 Task: Invite Team Member Softage.1@softage.net to Workspace Creative Direction. Invite Team Member Softage.2@softage.net to Workspace Creative Direction. Invite Team Member Softage.3@softage.net to Workspace Creative Direction. Invite Team Member Softage.4@softage.net to Workspace Creative Direction
Action: Mouse moved to (833, 114)
Screenshot: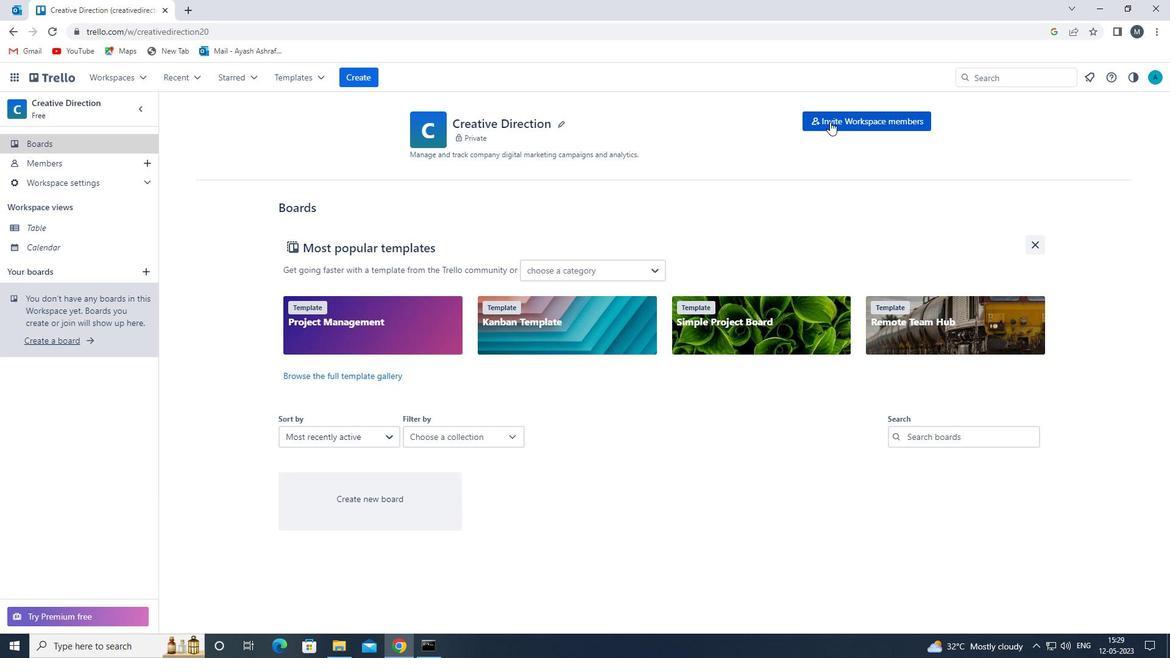 
Action: Mouse pressed left at (833, 114)
Screenshot: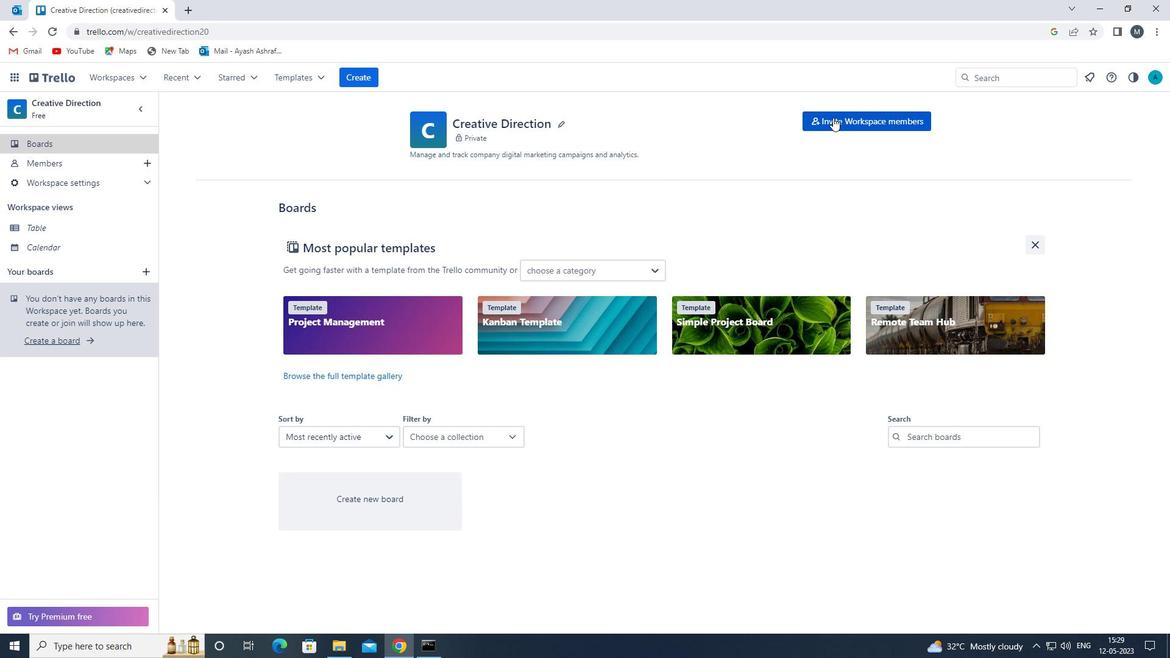 
Action: Mouse moved to (518, 344)
Screenshot: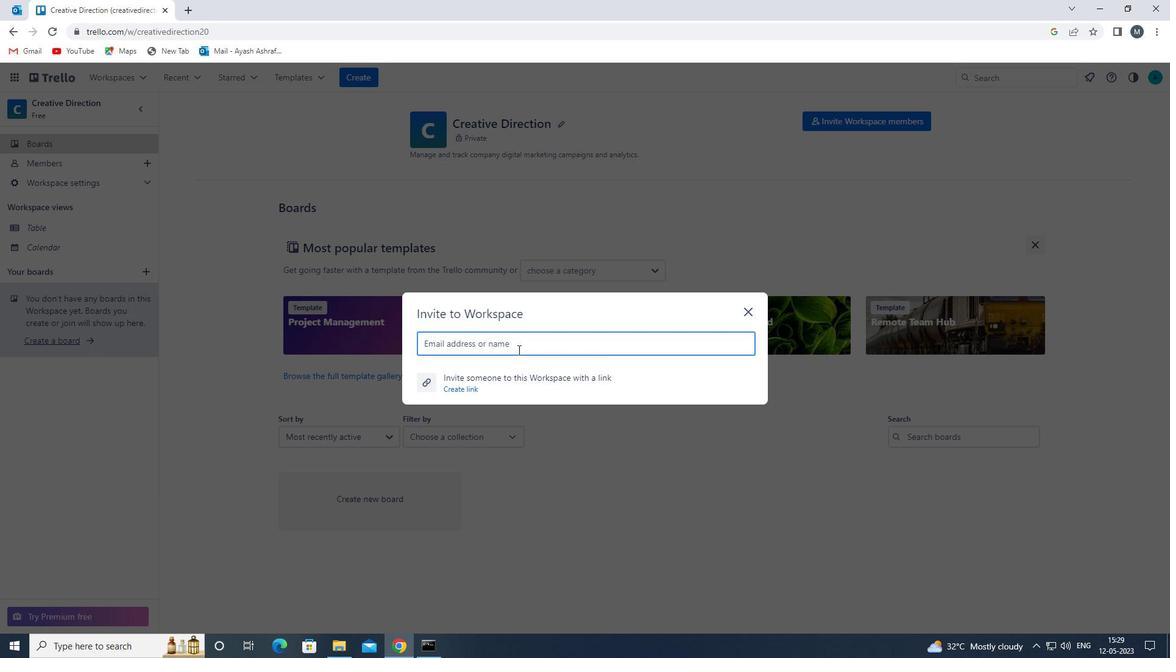 
Action: Mouse pressed left at (518, 344)
Screenshot: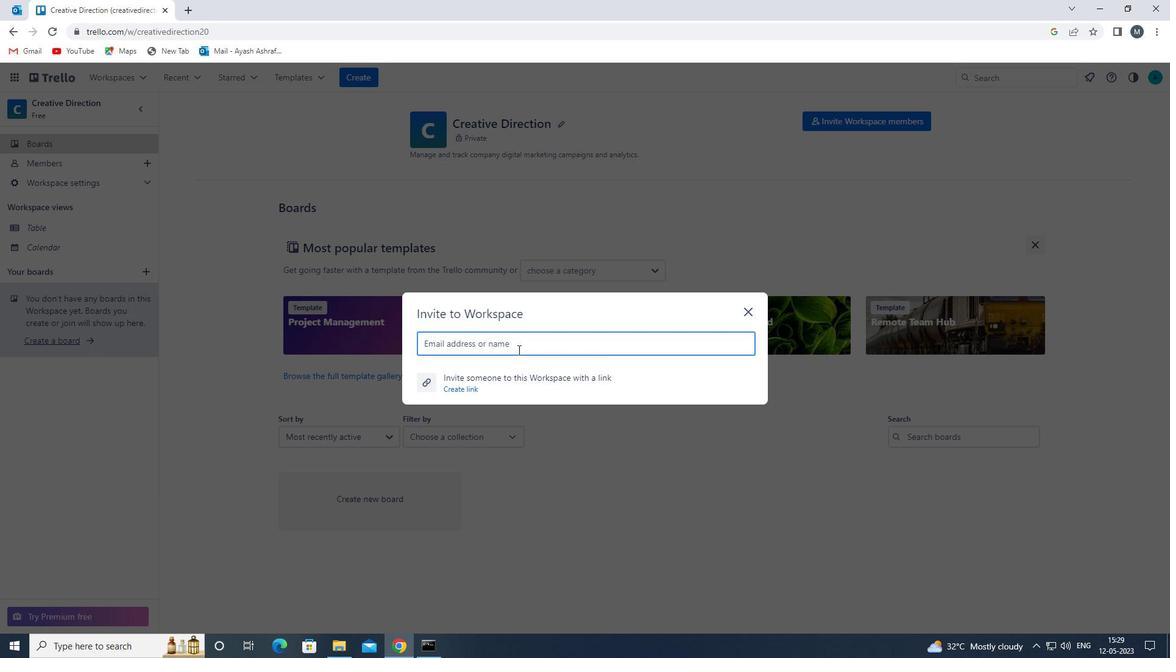 
Action: Mouse moved to (519, 344)
Screenshot: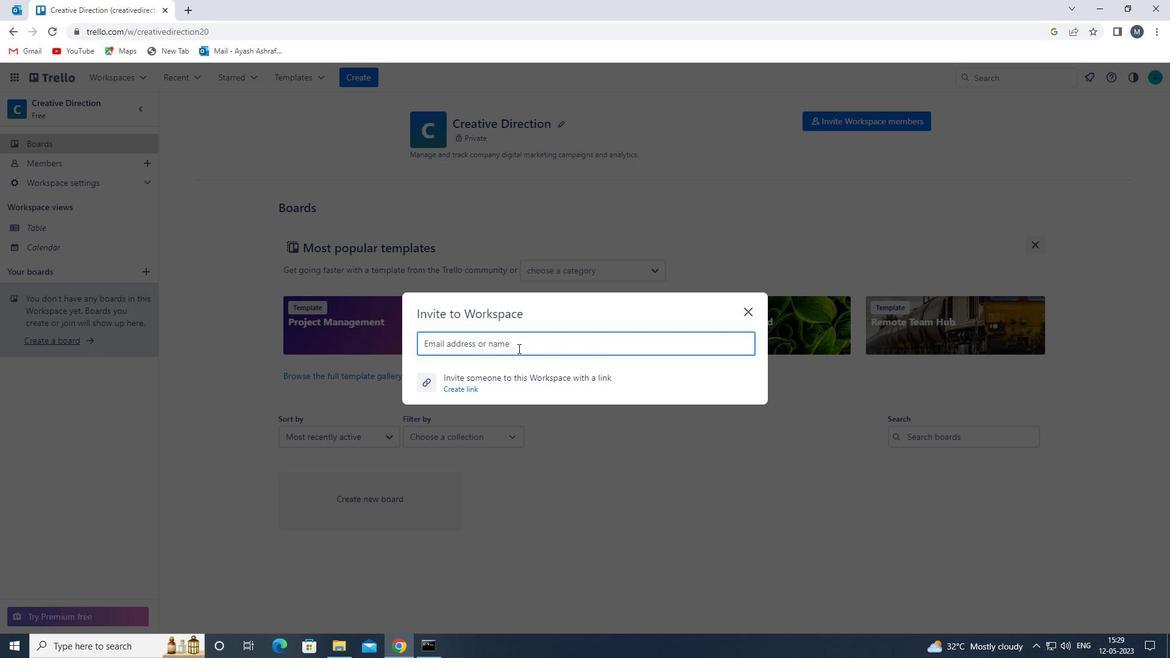 
Action: Key pressed softage.1<Key.shift>@SOFTAGE.NET<Key.enter>SOFTAGE.2<Key.shift>@SOFTAGE.NET<Key.enter>SOFTAGE.3<Key.shift>2SOFTAGE,<Key.backspace>.NET
Screenshot: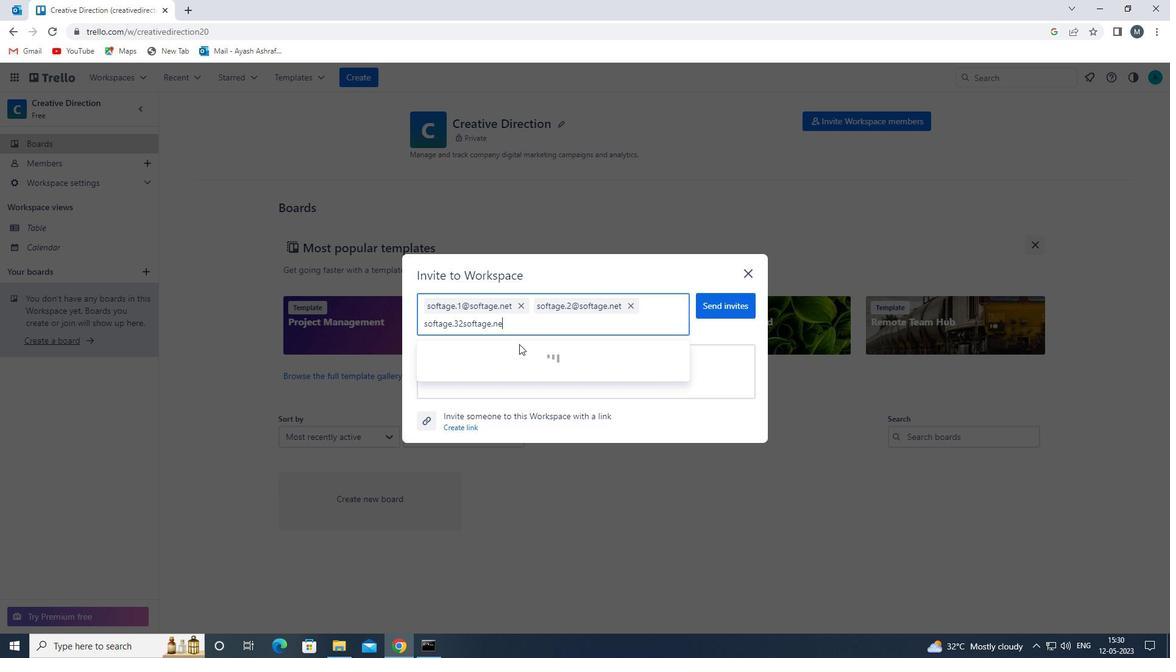 
Action: Mouse moved to (461, 323)
Screenshot: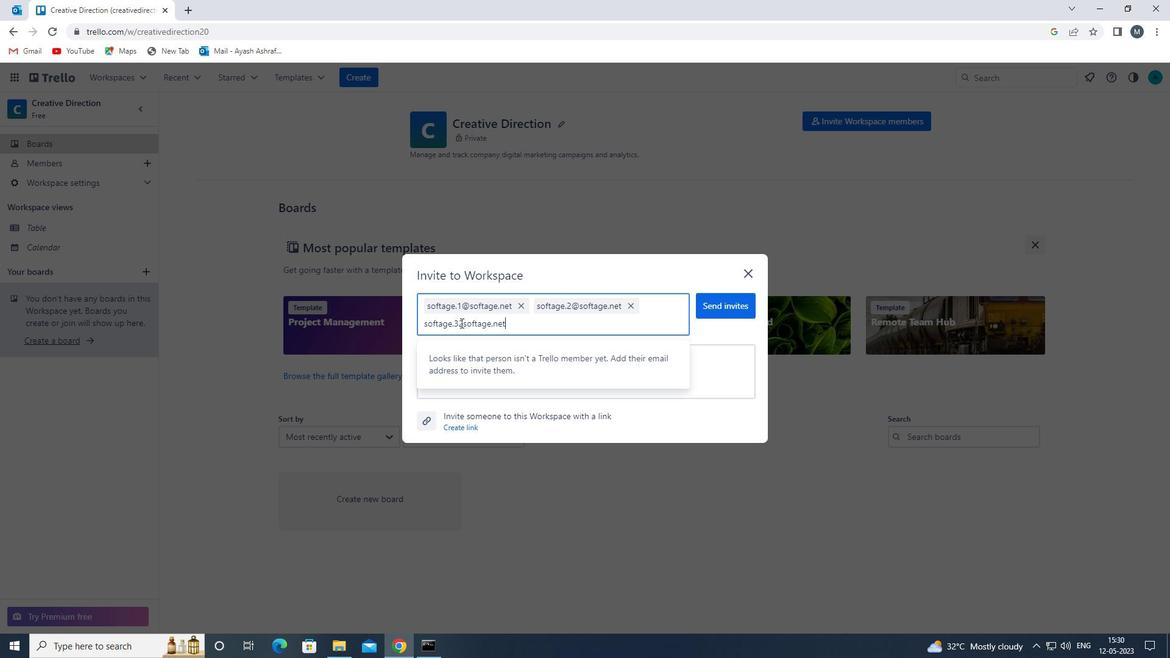 
Action: Mouse pressed left at (461, 323)
Screenshot: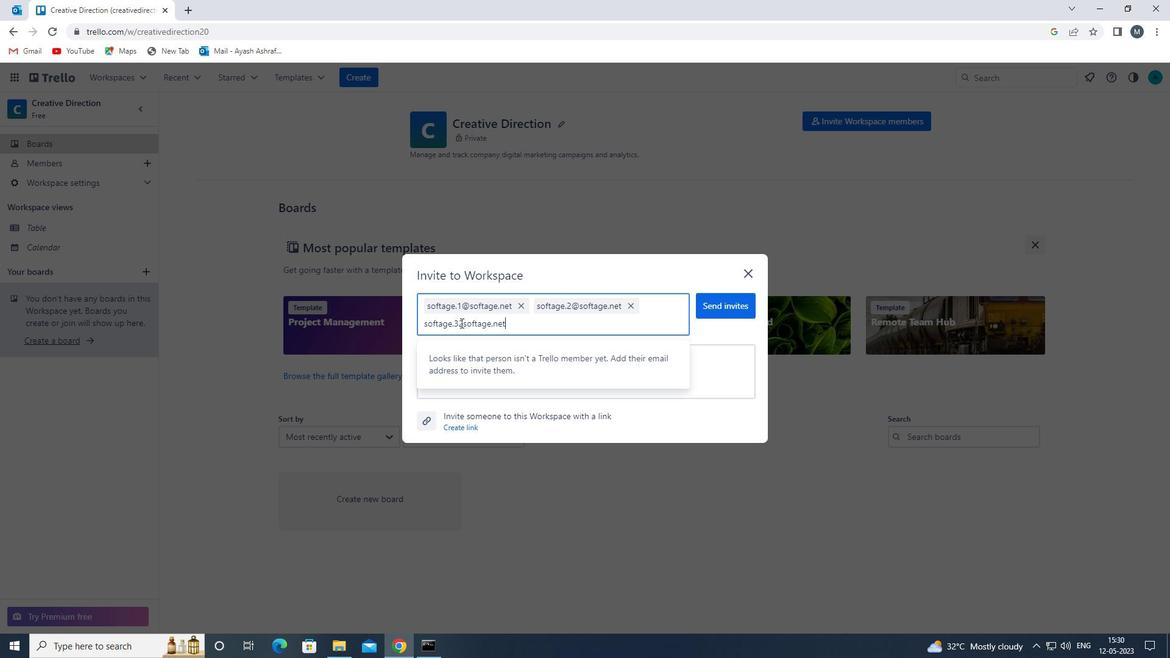 
Action: Mouse moved to (464, 329)
Screenshot: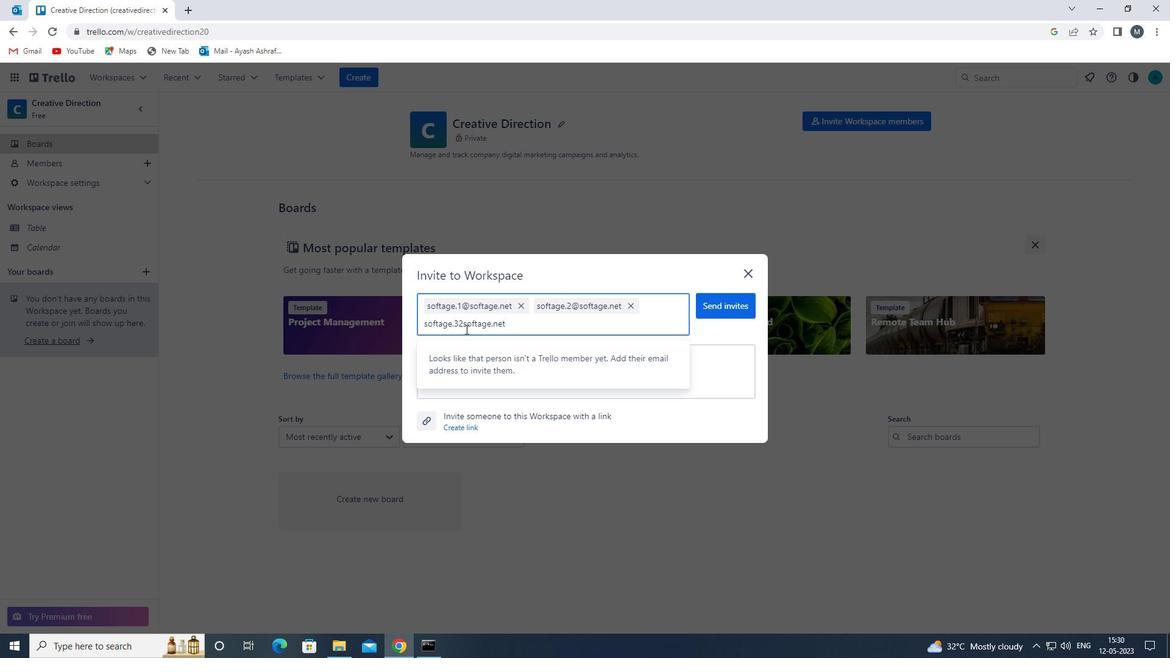 
Action: Key pressed <Key.backspace>
Screenshot: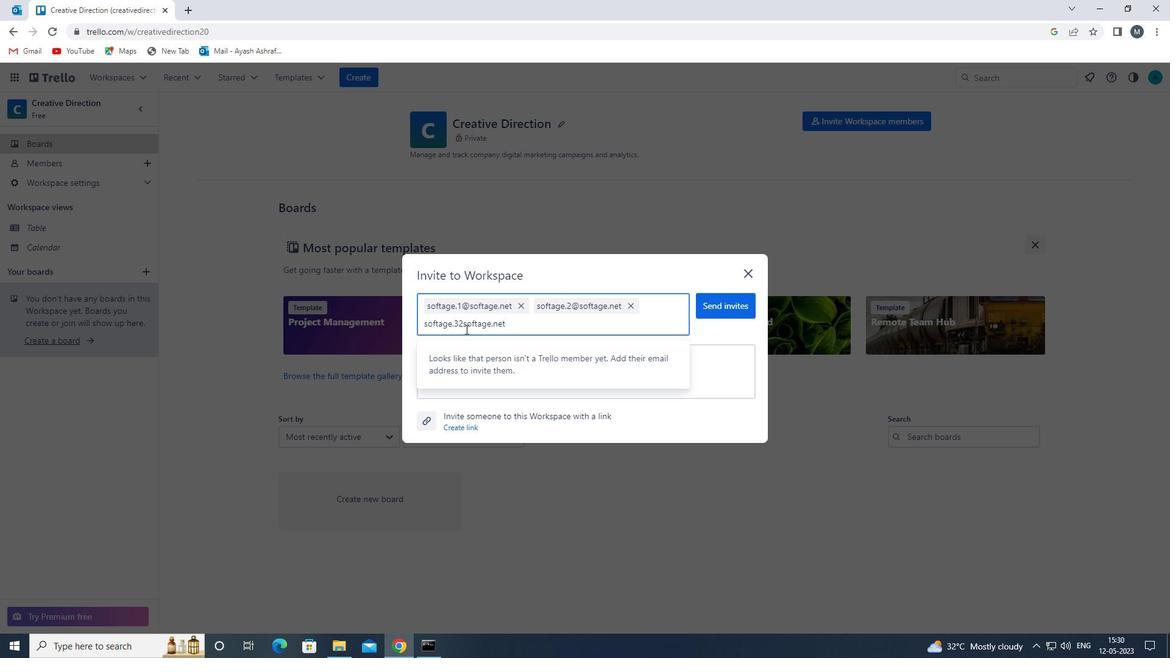 
Action: Mouse moved to (471, 334)
Screenshot: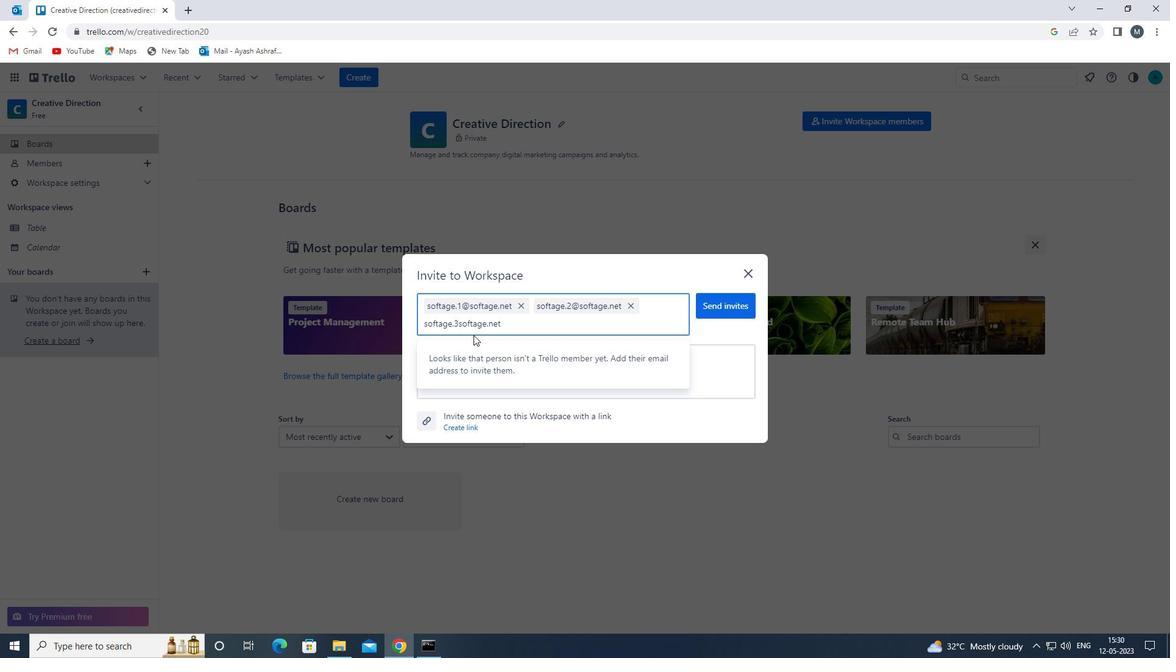 
Action: Key pressed <Key.shift>@
Screenshot: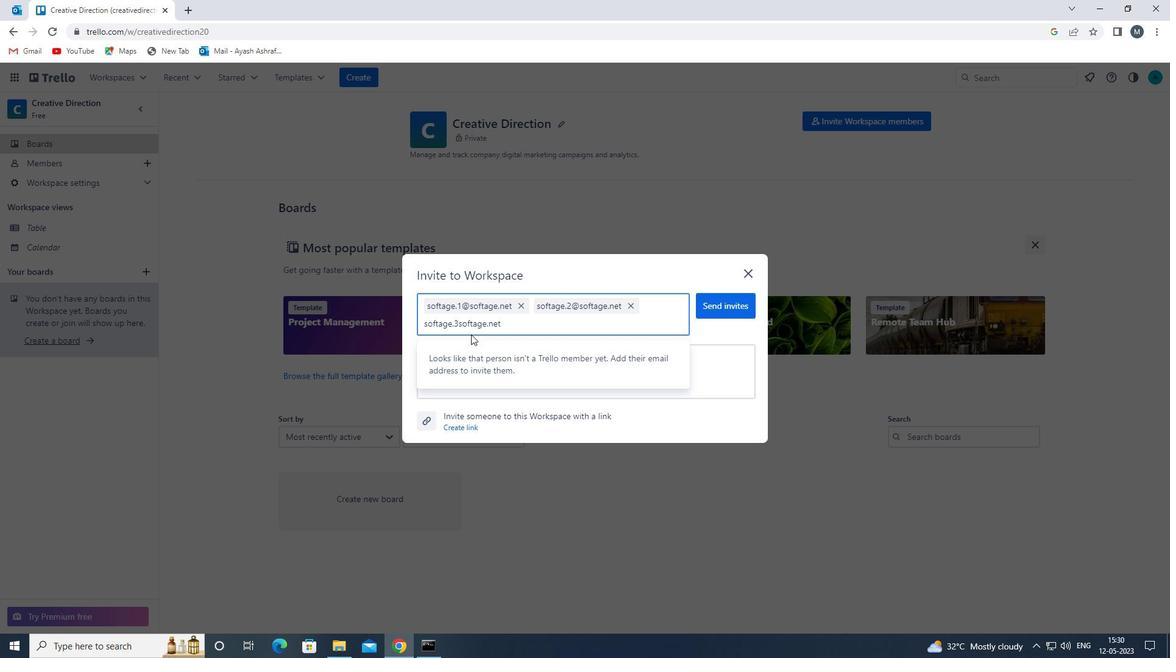 
Action: Mouse moved to (518, 354)
Screenshot: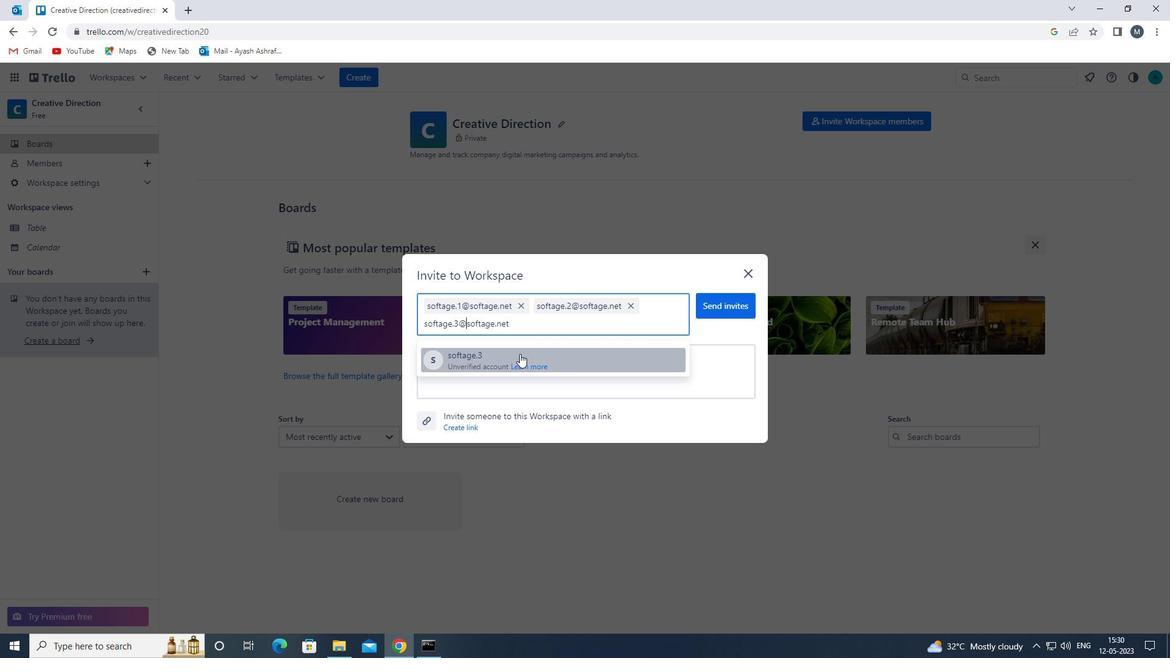 
Action: Key pressed <Key.enter>
Screenshot: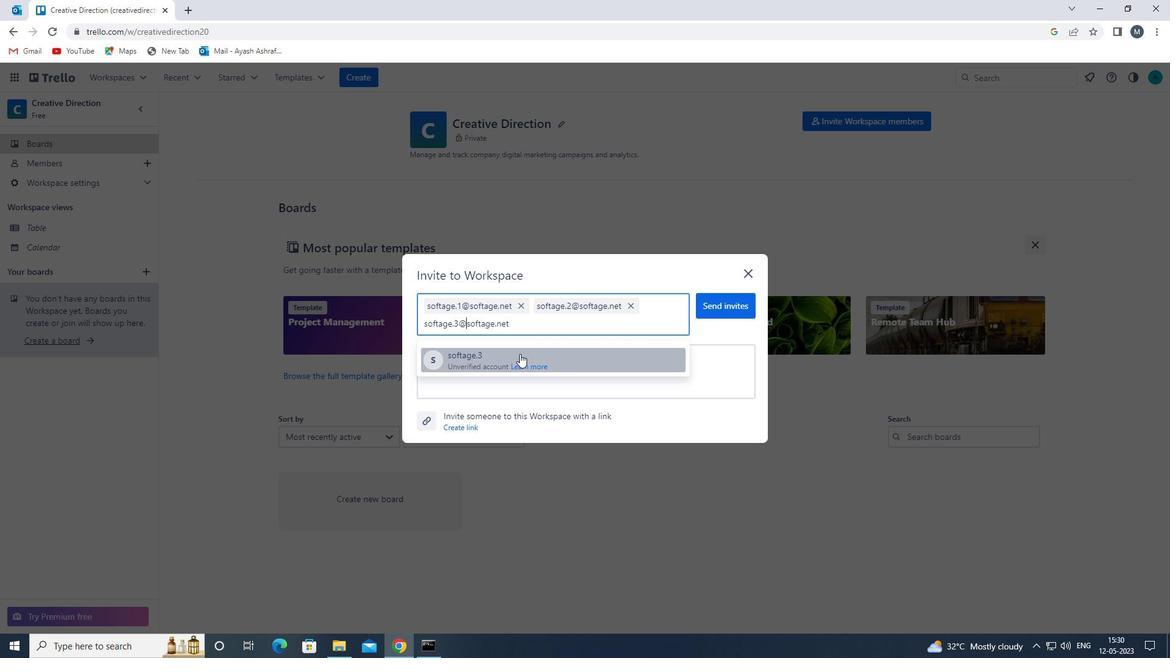 
Action: Mouse moved to (533, 340)
Screenshot: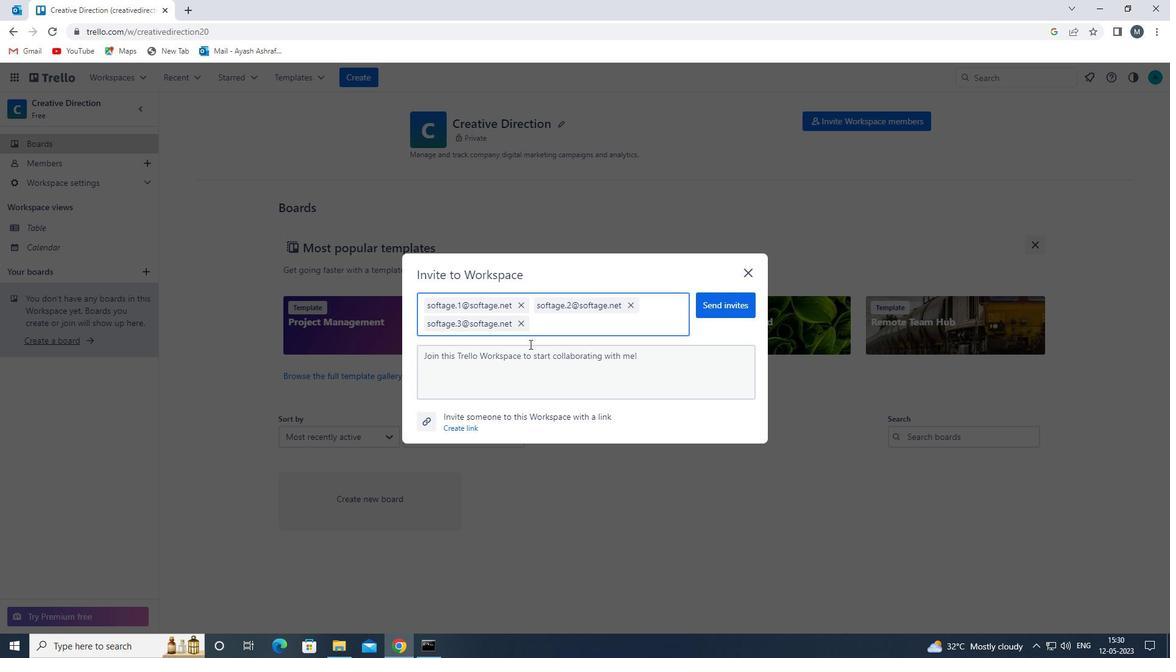 
Action: Key pressed SOFTAGE.4<Key.shift>@SOFTAGE.NET<Key.enter>
Screenshot: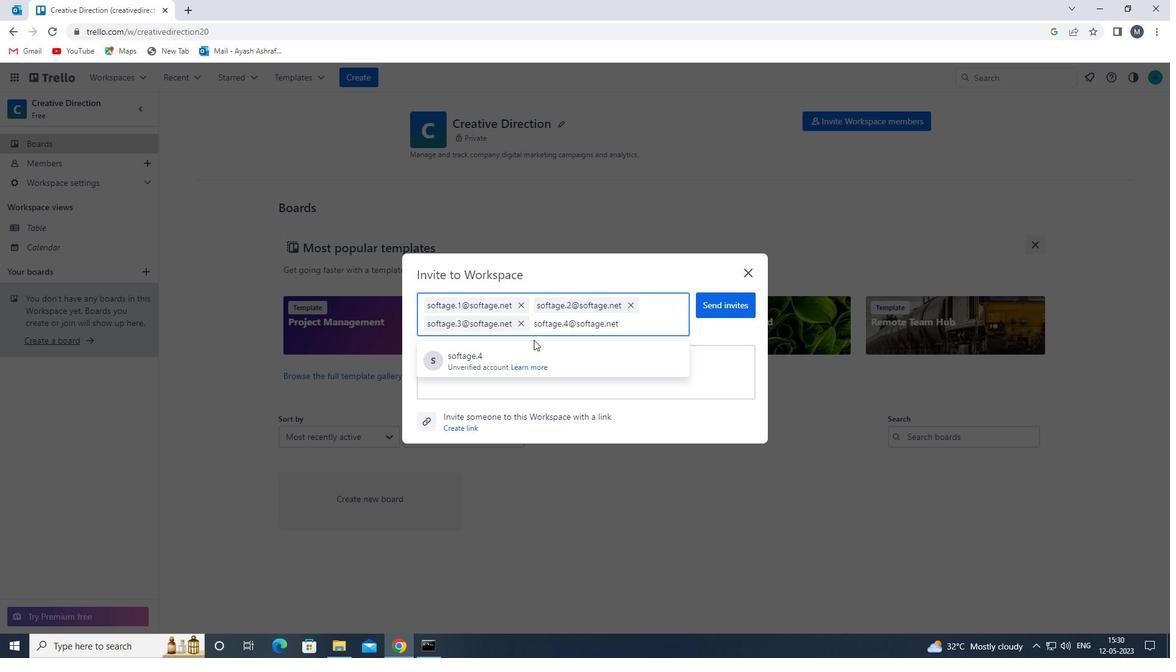 
Action: Mouse moved to (708, 297)
Screenshot: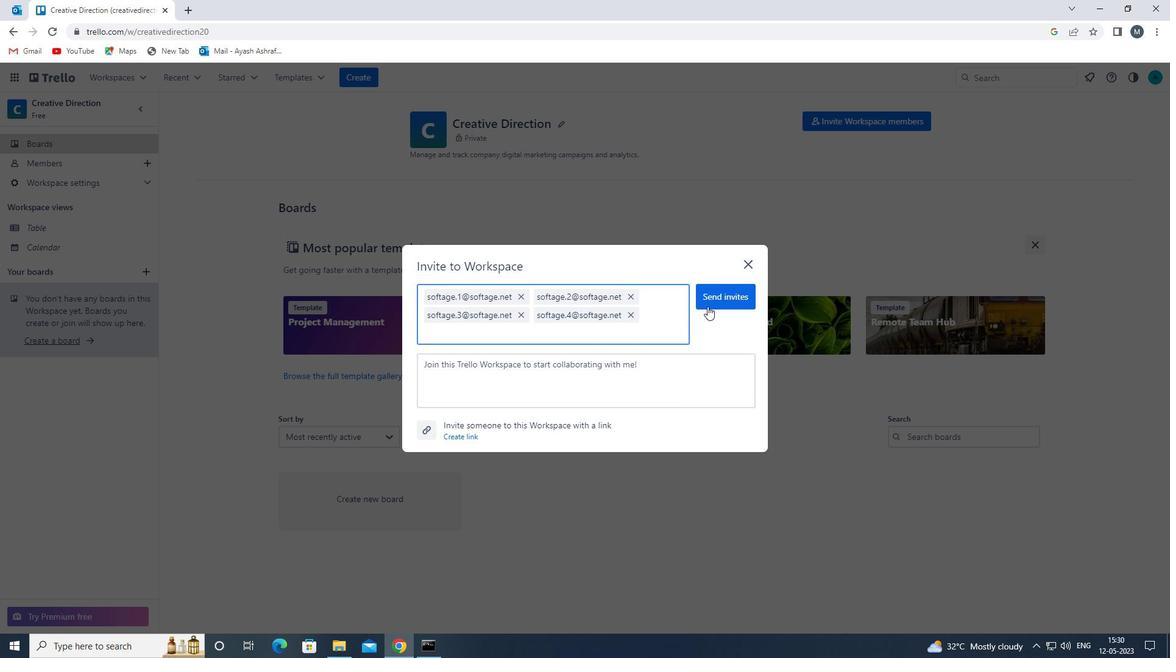 
Action: Mouse pressed left at (708, 297)
Screenshot: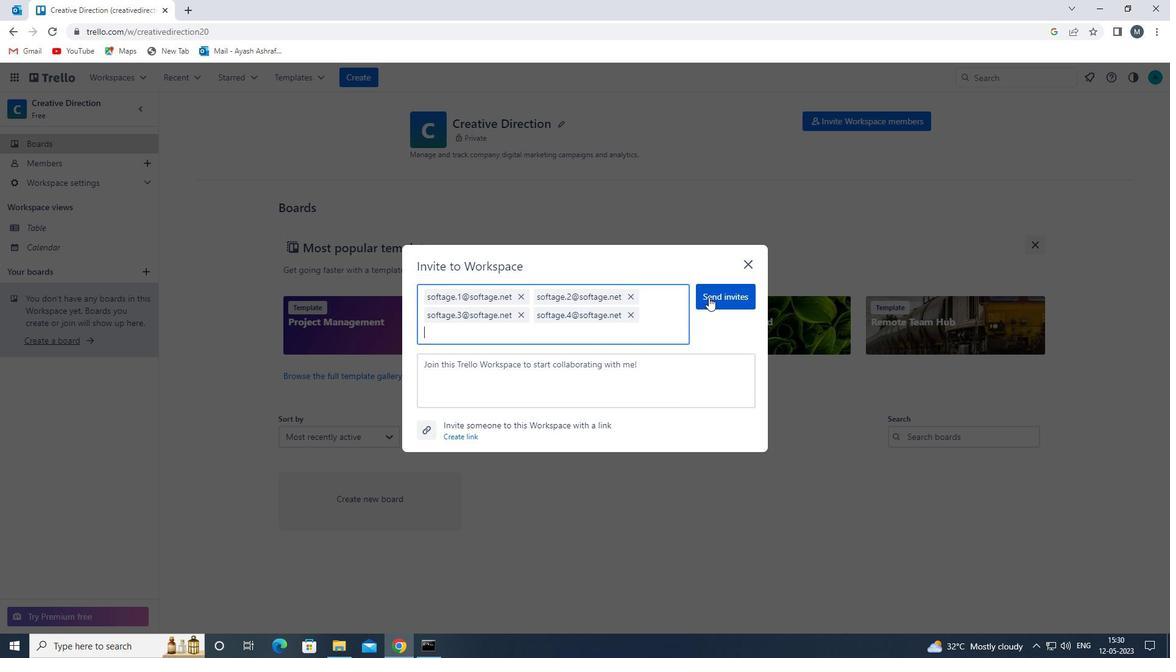 
Action: Mouse moved to (702, 300)
Screenshot: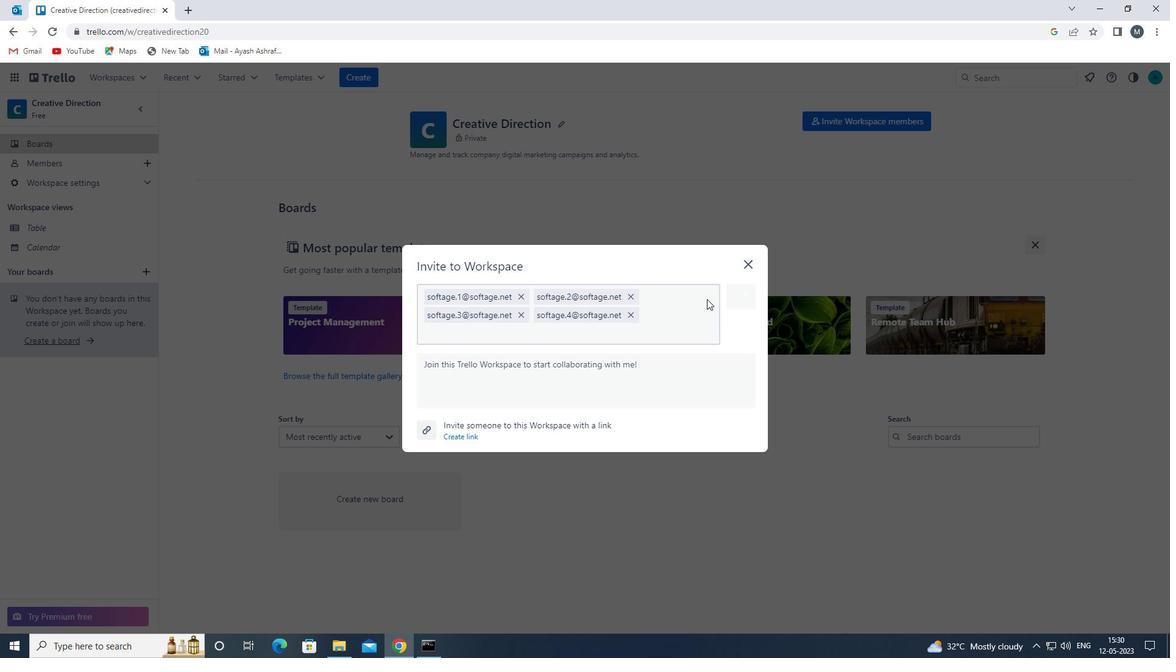 
